 Task: Print a page as onenote (desktop).
Action: Mouse moved to (99, 196)
Screenshot: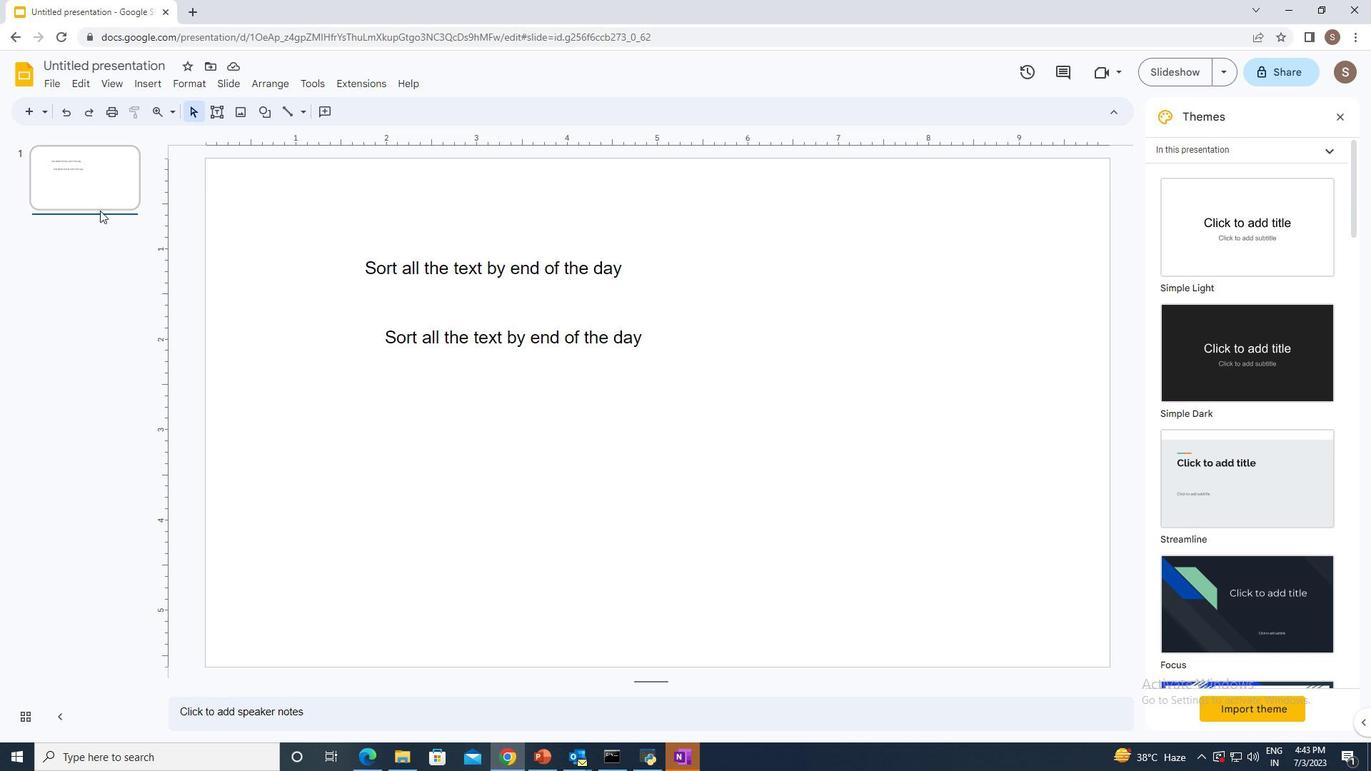 
Action: Mouse pressed left at (99, 196)
Screenshot: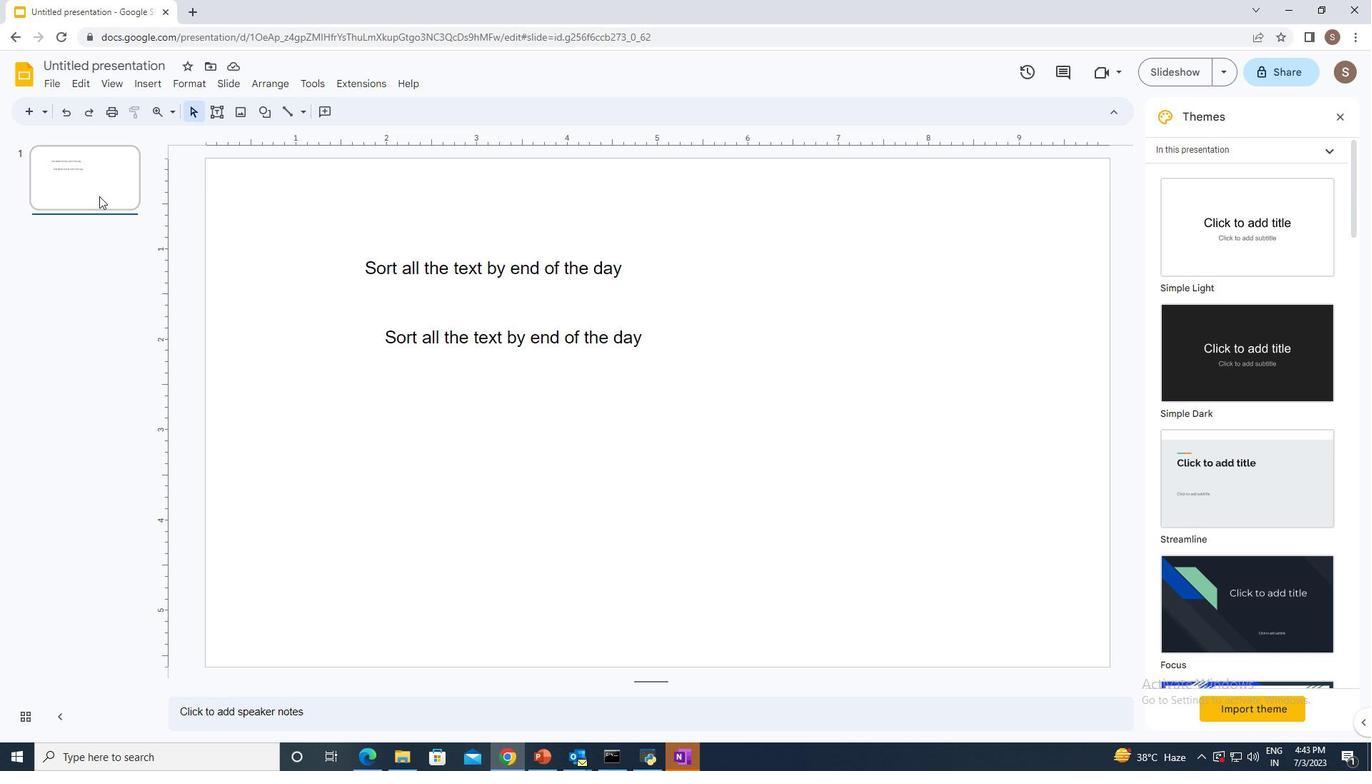 
Action: Mouse moved to (110, 102)
Screenshot: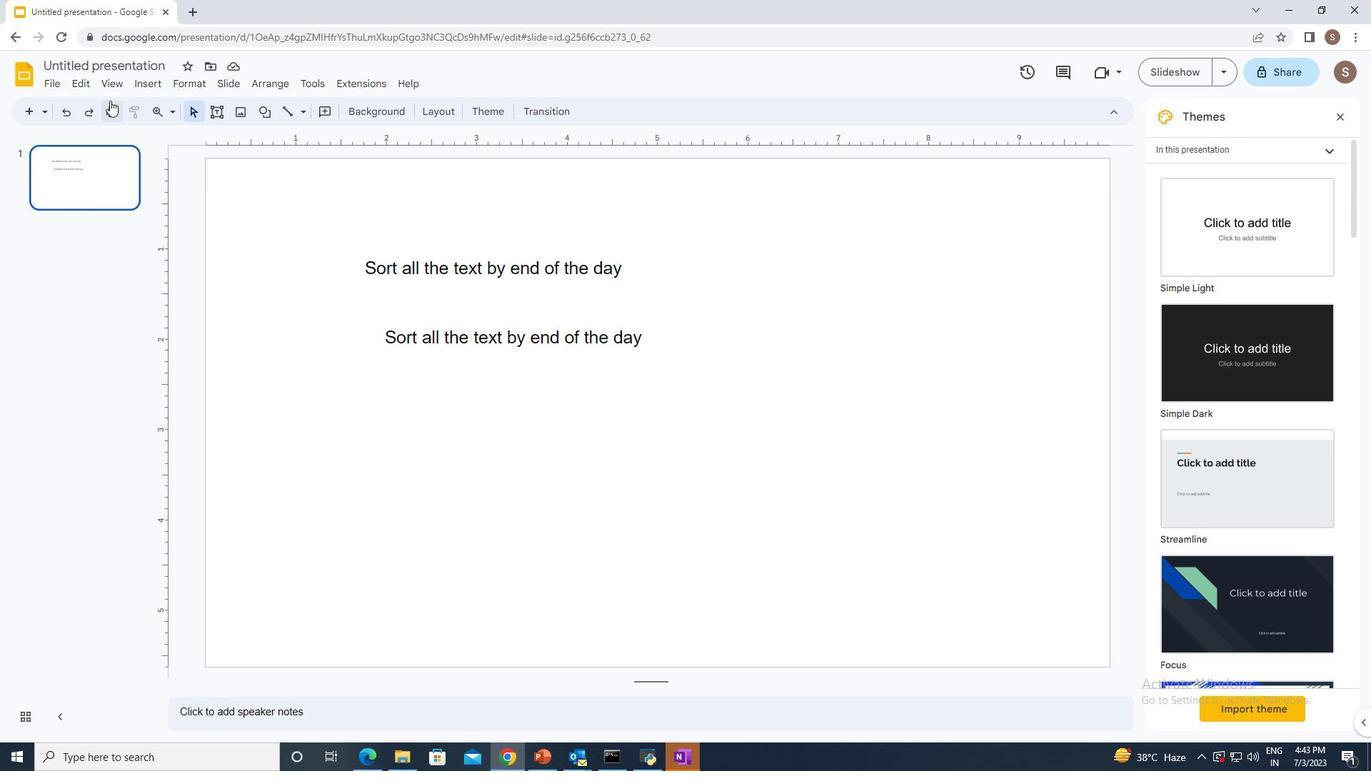 
Action: Mouse pressed left at (110, 102)
Screenshot: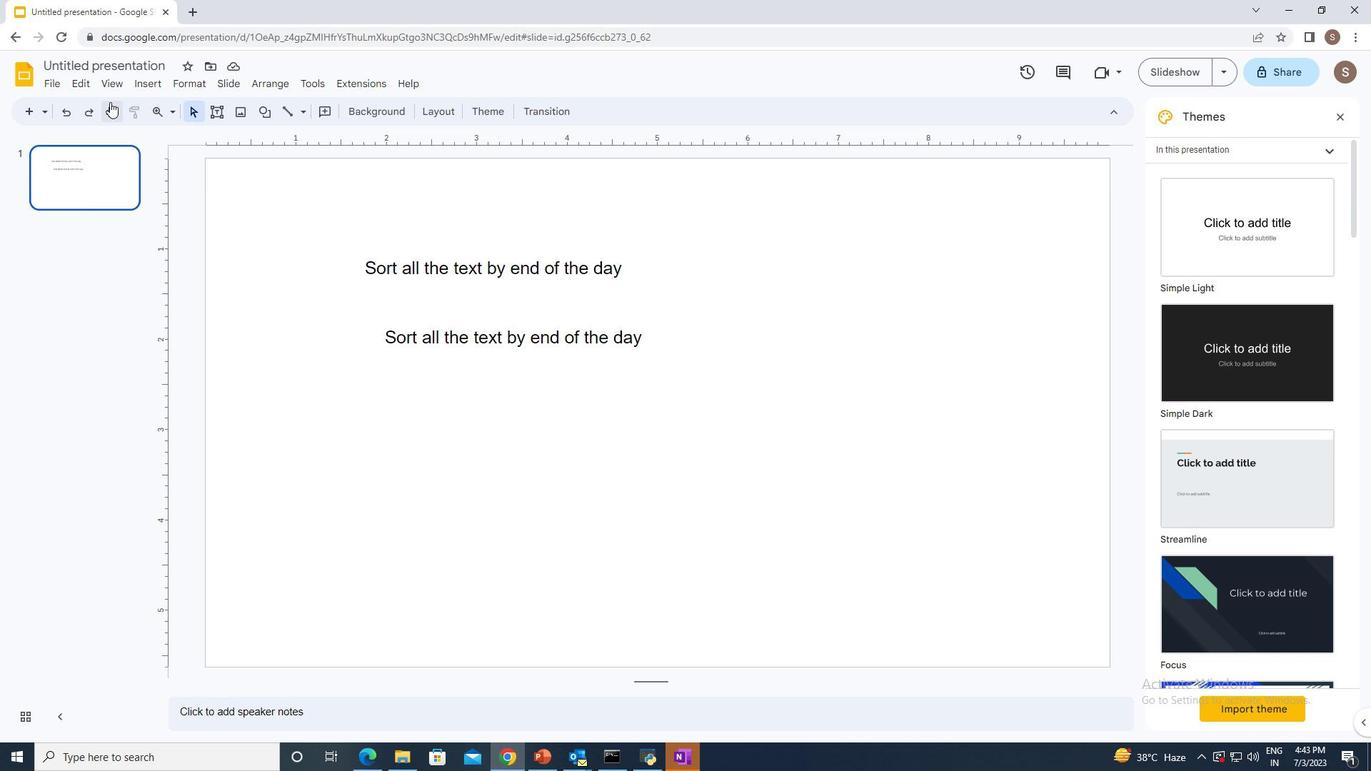 
Action: Mouse moved to (1029, 113)
Screenshot: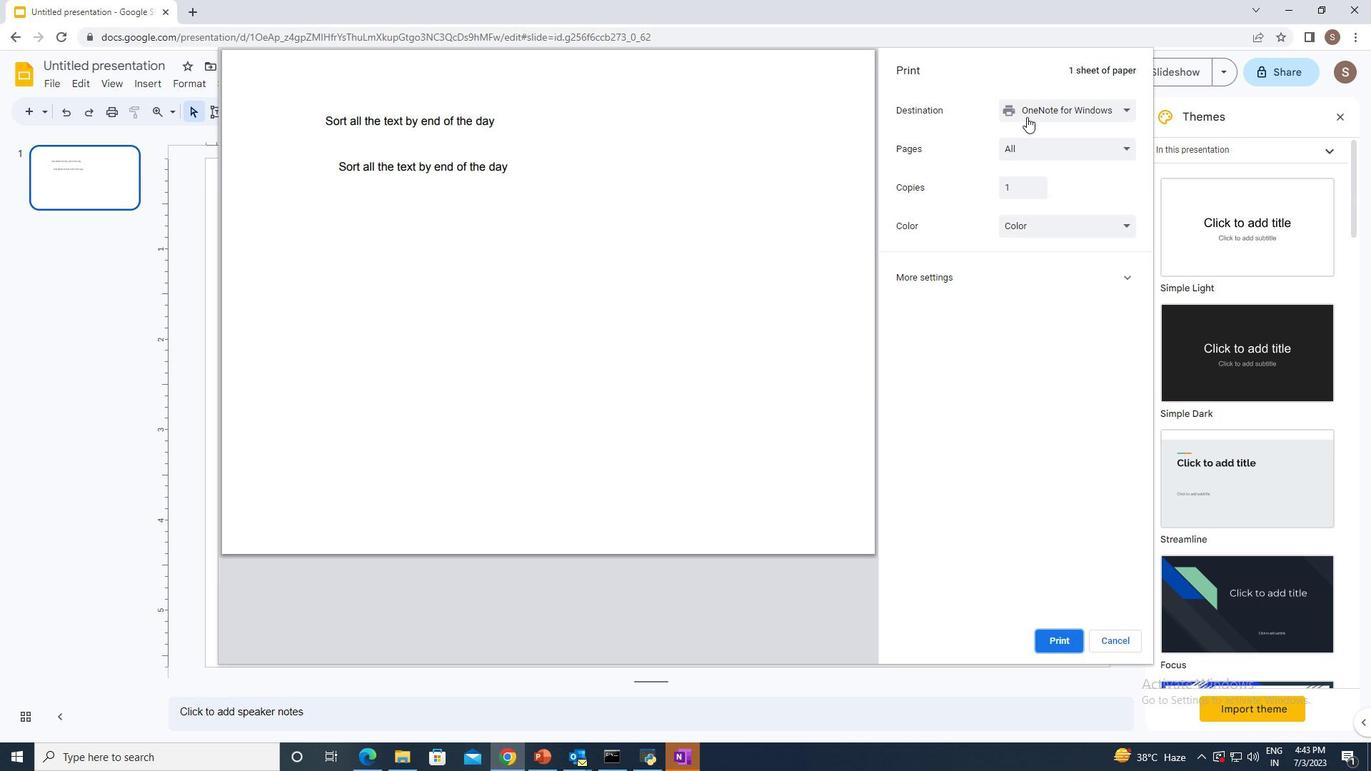 
Action: Mouse pressed left at (1029, 113)
Screenshot: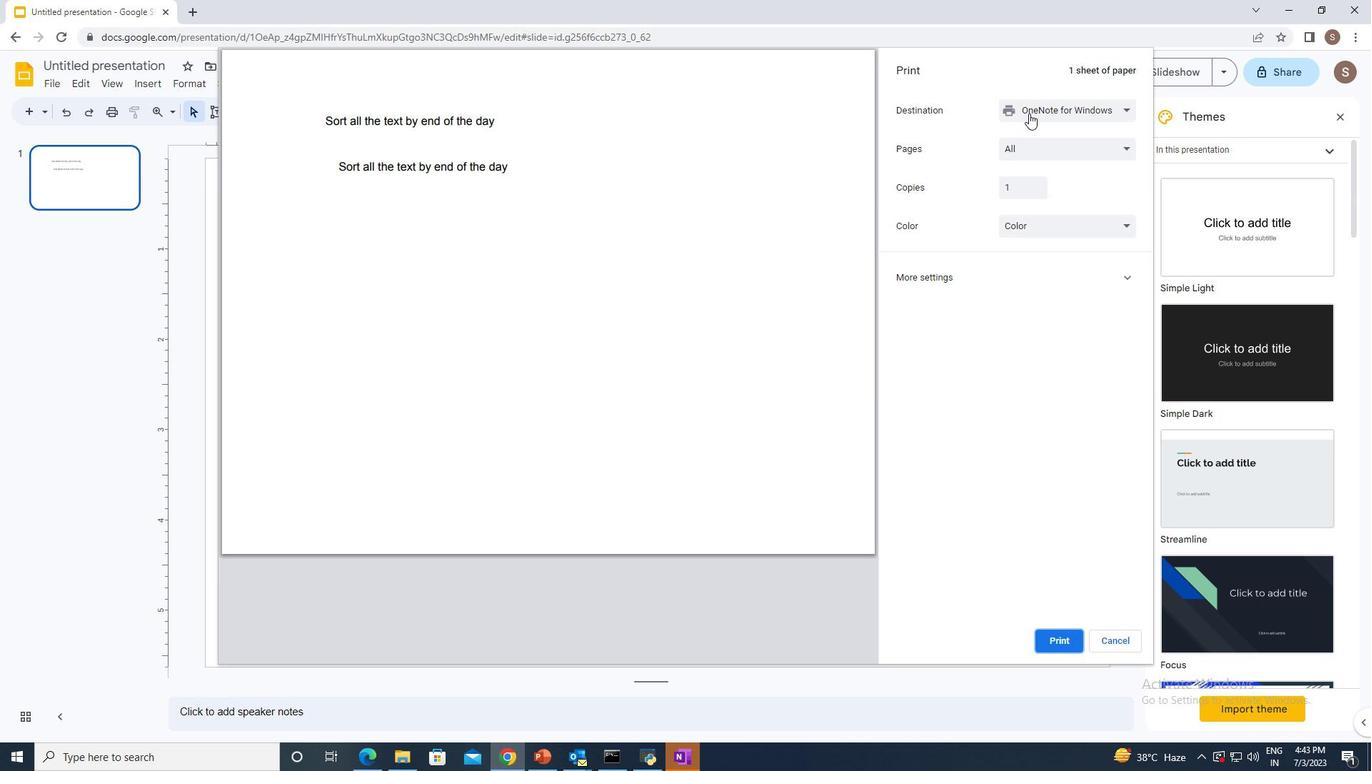 
Action: Mouse moved to (1036, 175)
Screenshot: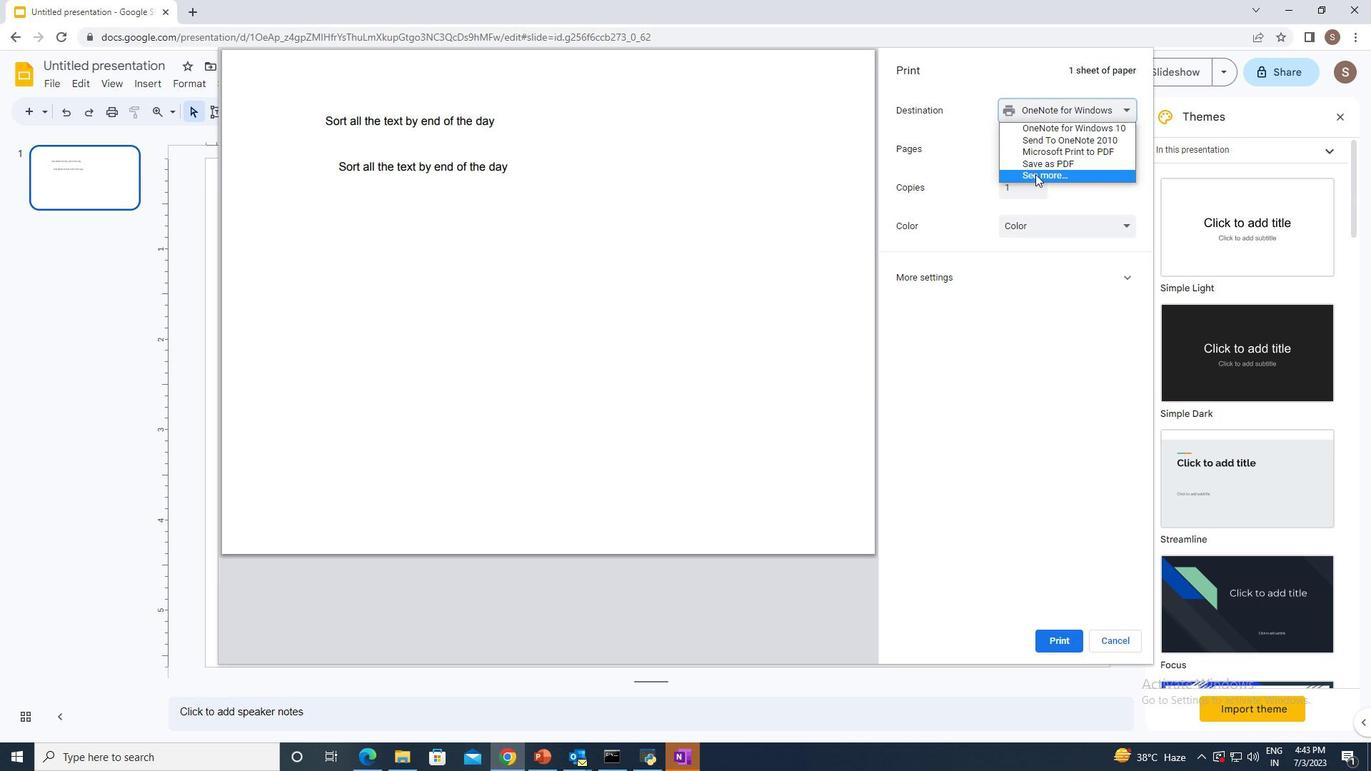 
Action: Mouse pressed left at (1036, 175)
Screenshot: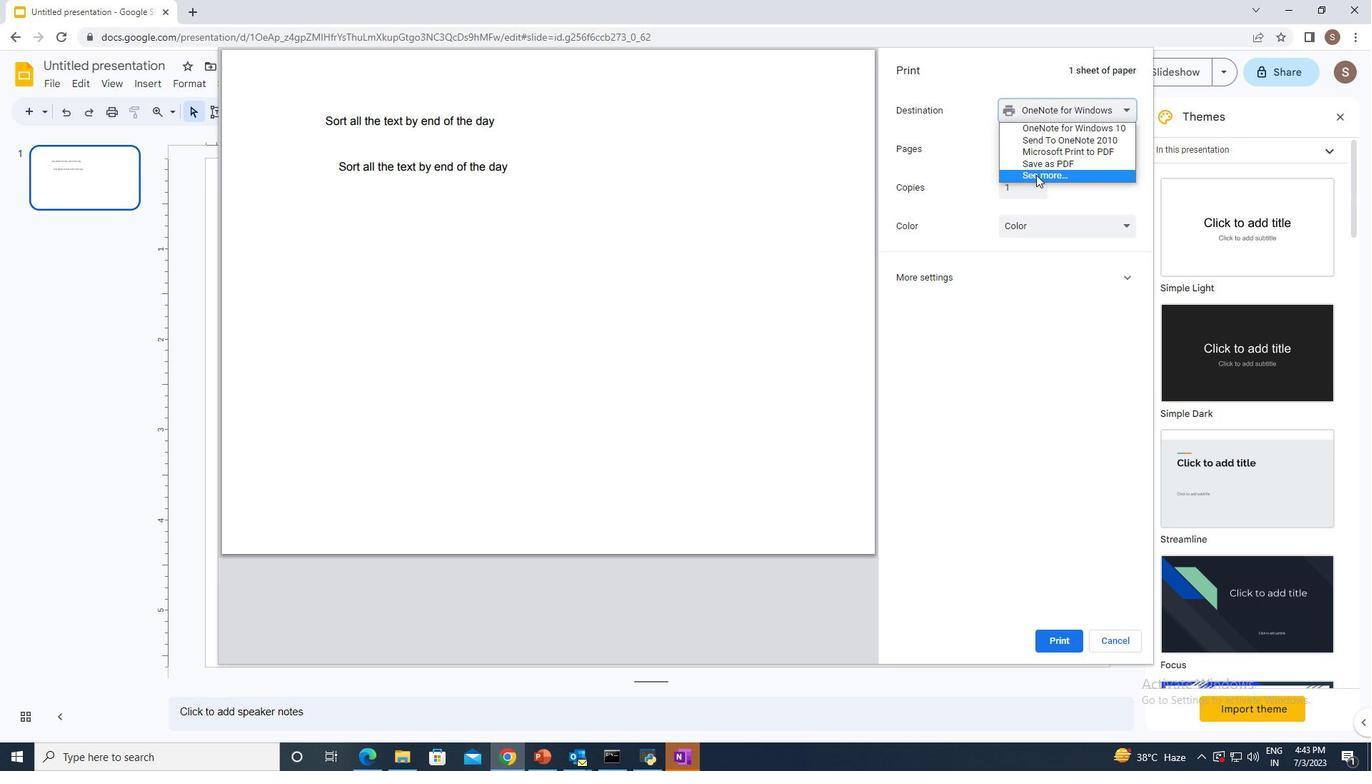 
Action: Mouse moved to (568, 222)
Screenshot: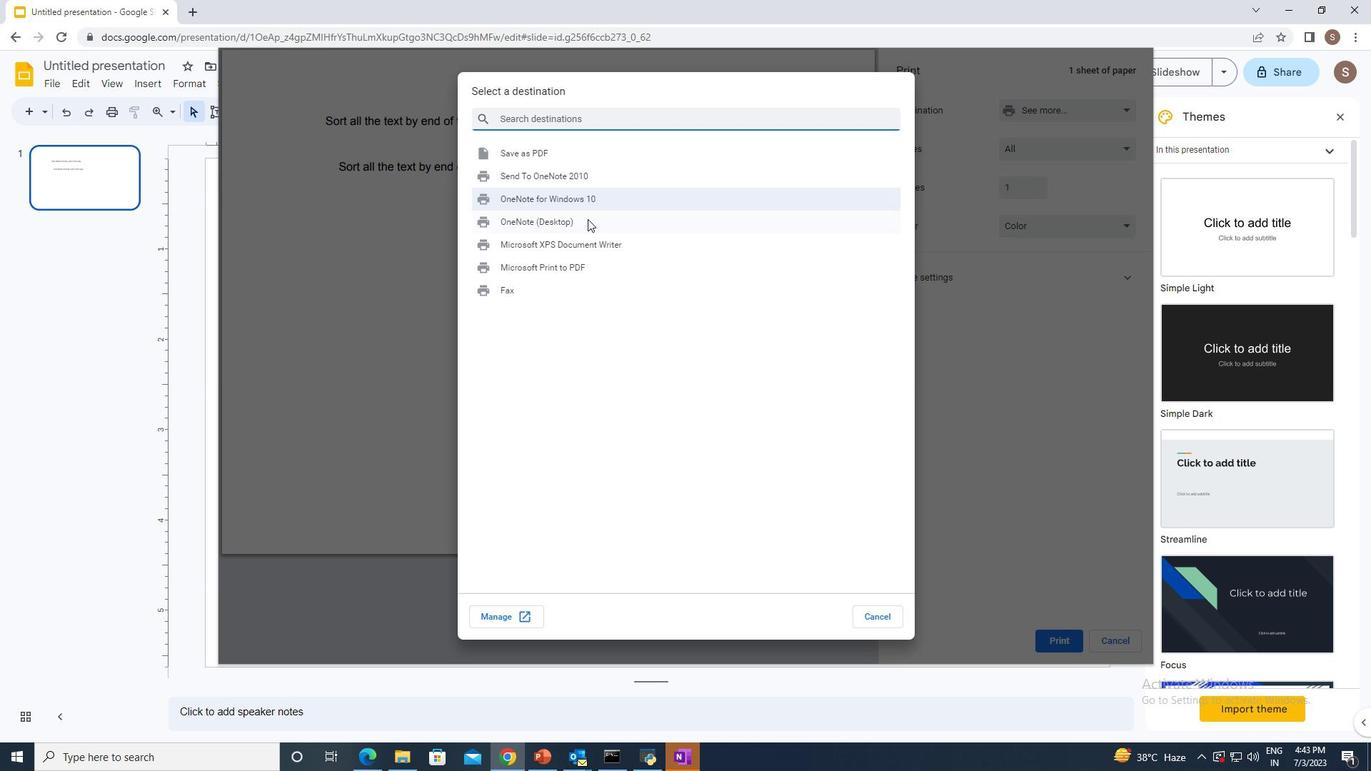 
Action: Mouse pressed left at (568, 222)
Screenshot: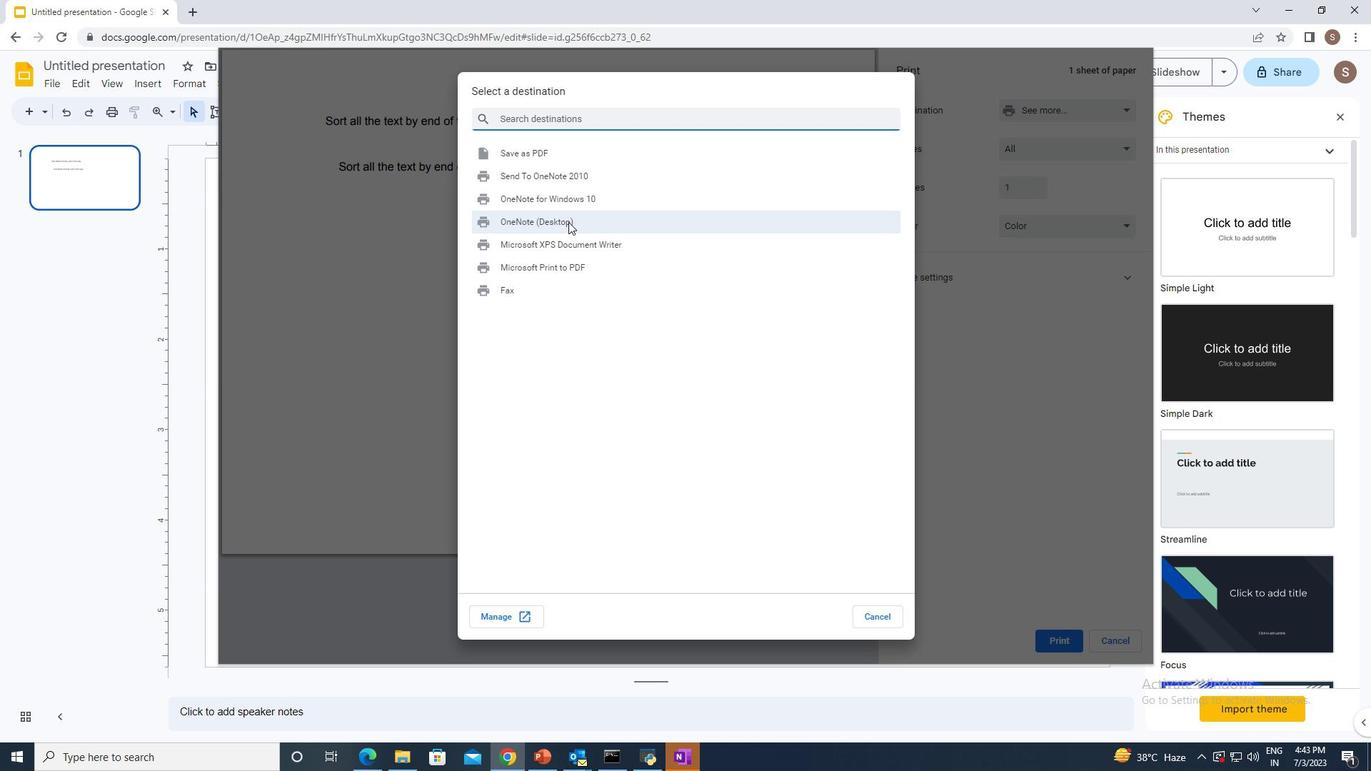 
Action: Mouse moved to (1059, 630)
Screenshot: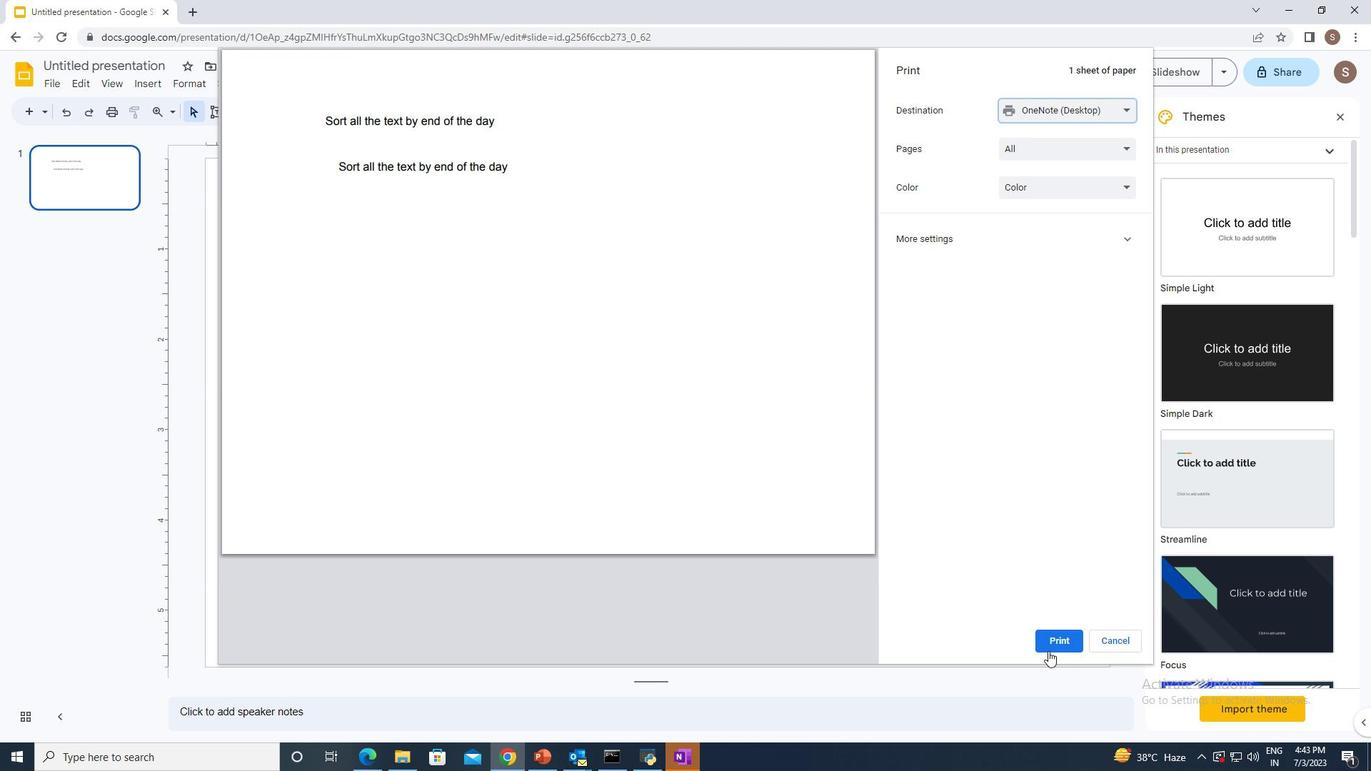 
Action: Mouse pressed left at (1059, 630)
Screenshot: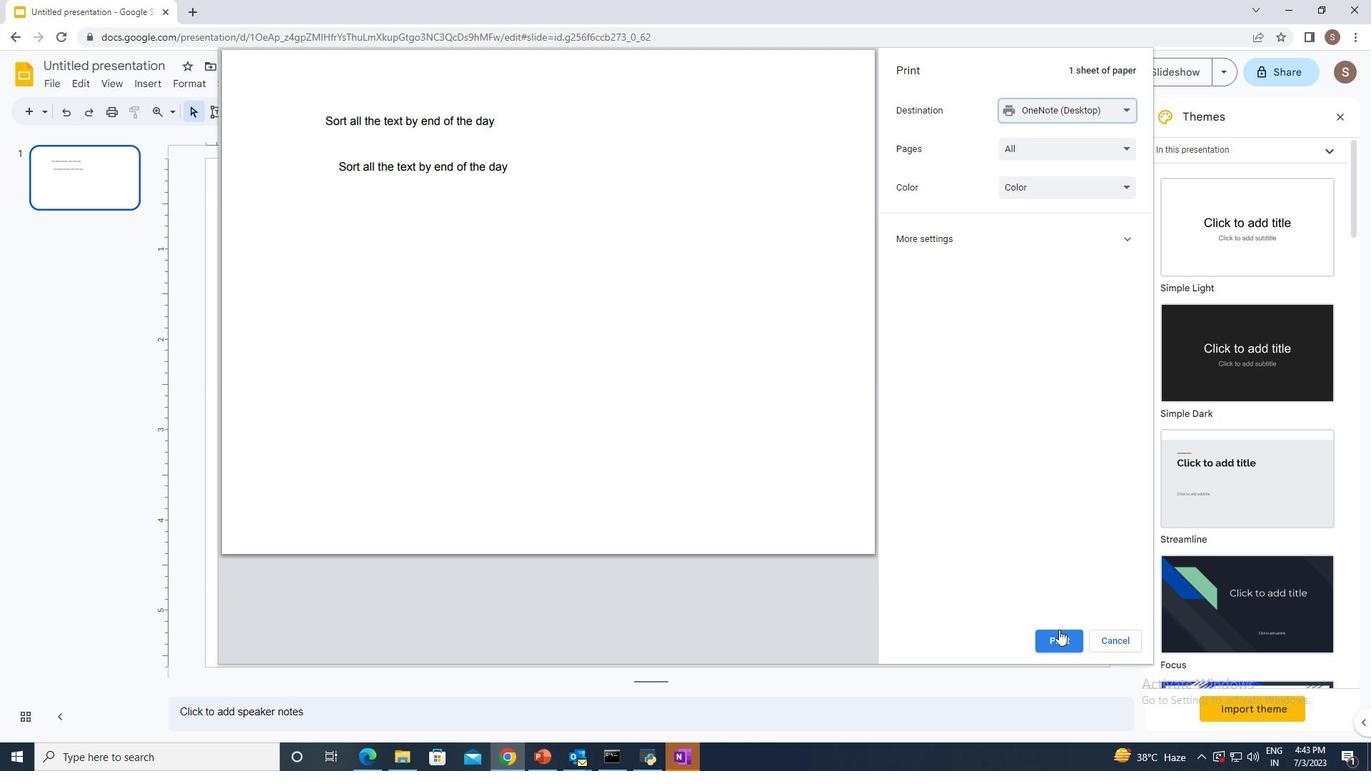 
